 Task: Automatically choose a page size in the timeline.
Action: Mouse moved to (15, 559)
Screenshot: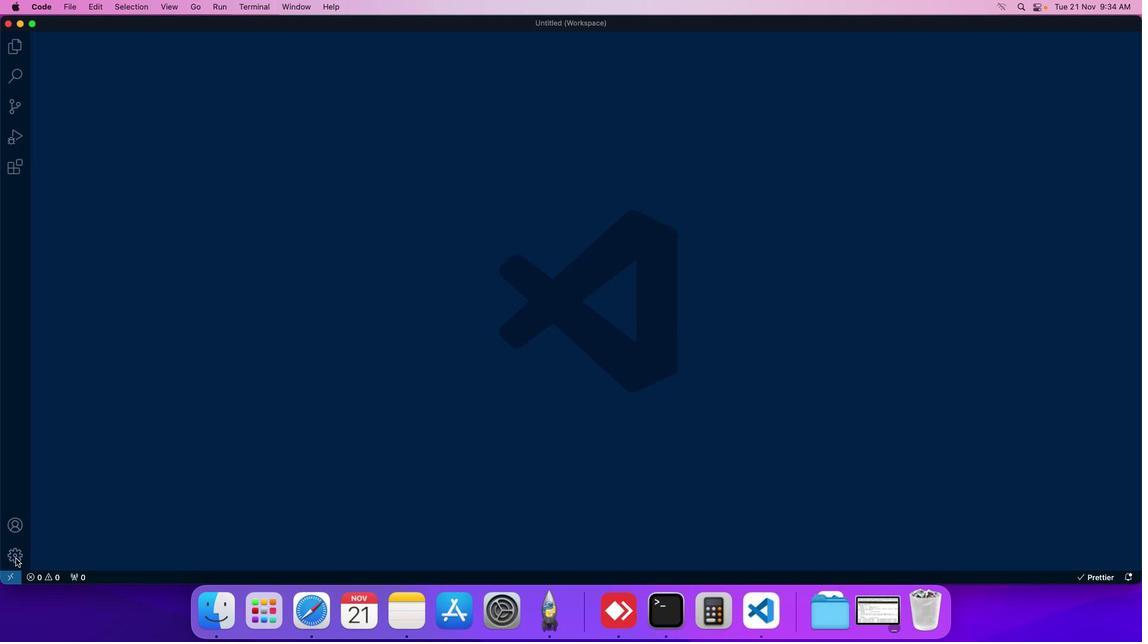 
Action: Mouse pressed left at (15, 559)
Screenshot: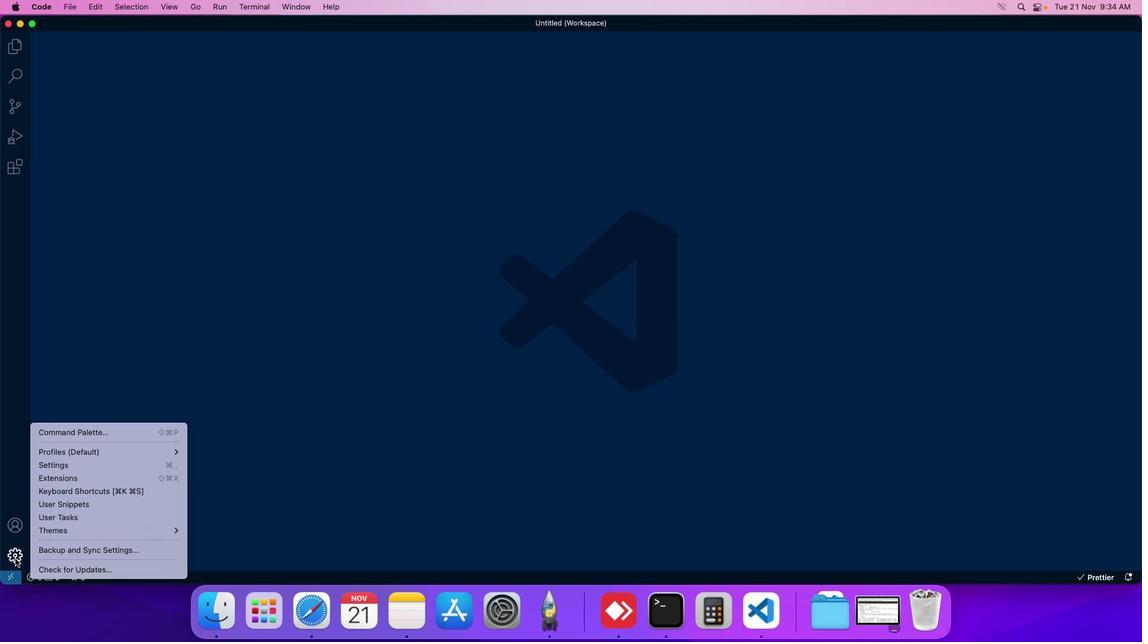 
Action: Mouse moved to (72, 464)
Screenshot: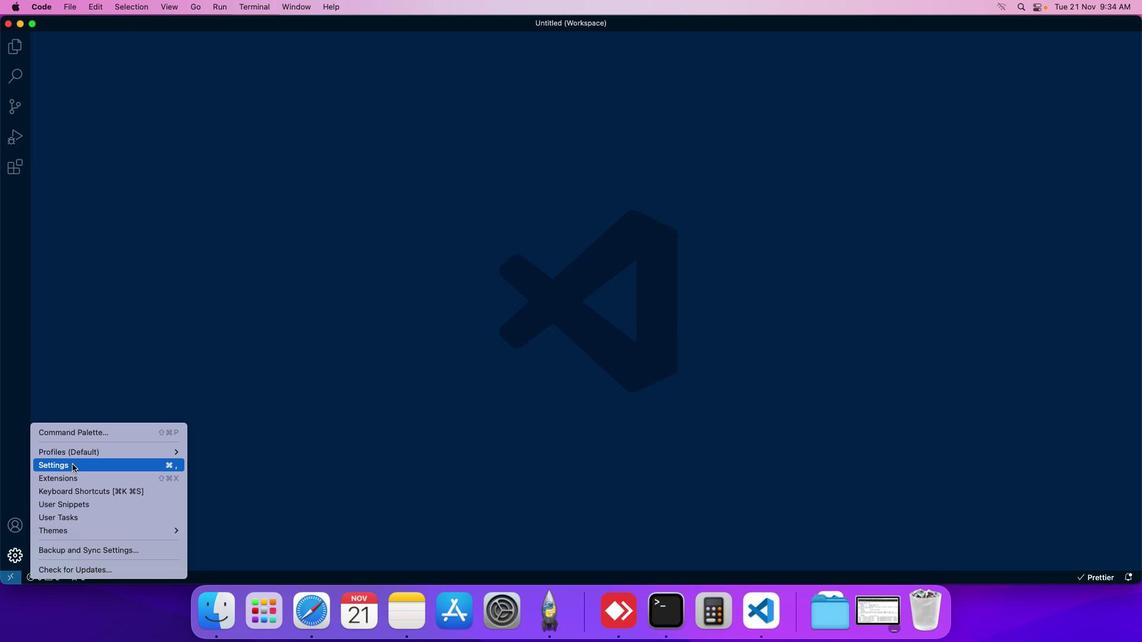 
Action: Mouse pressed left at (72, 464)
Screenshot: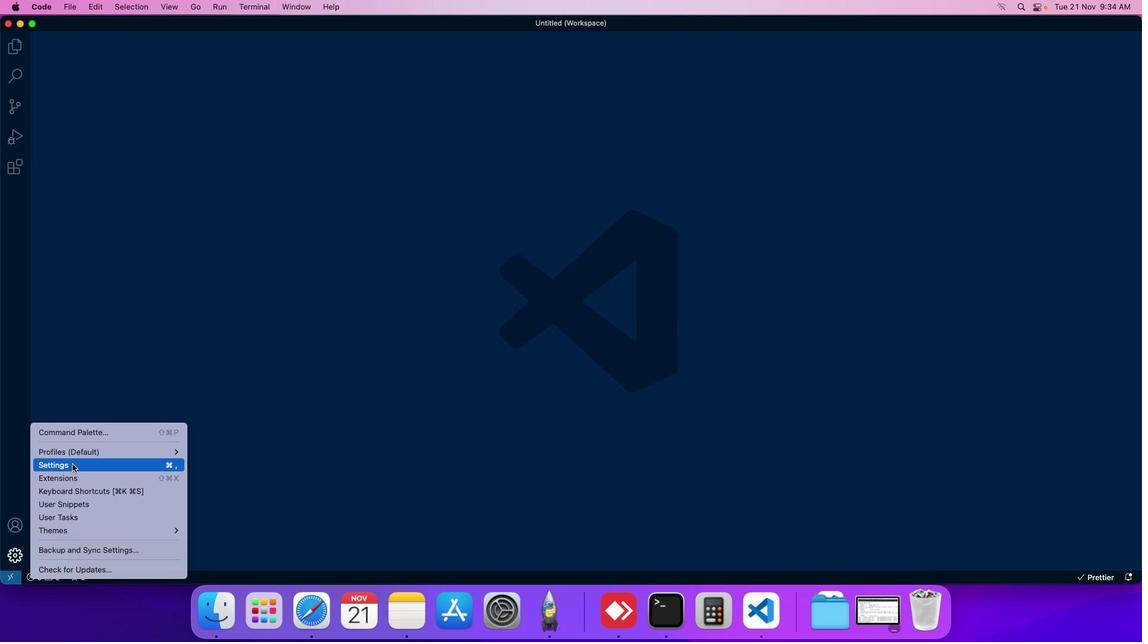 
Action: Mouse moved to (288, 96)
Screenshot: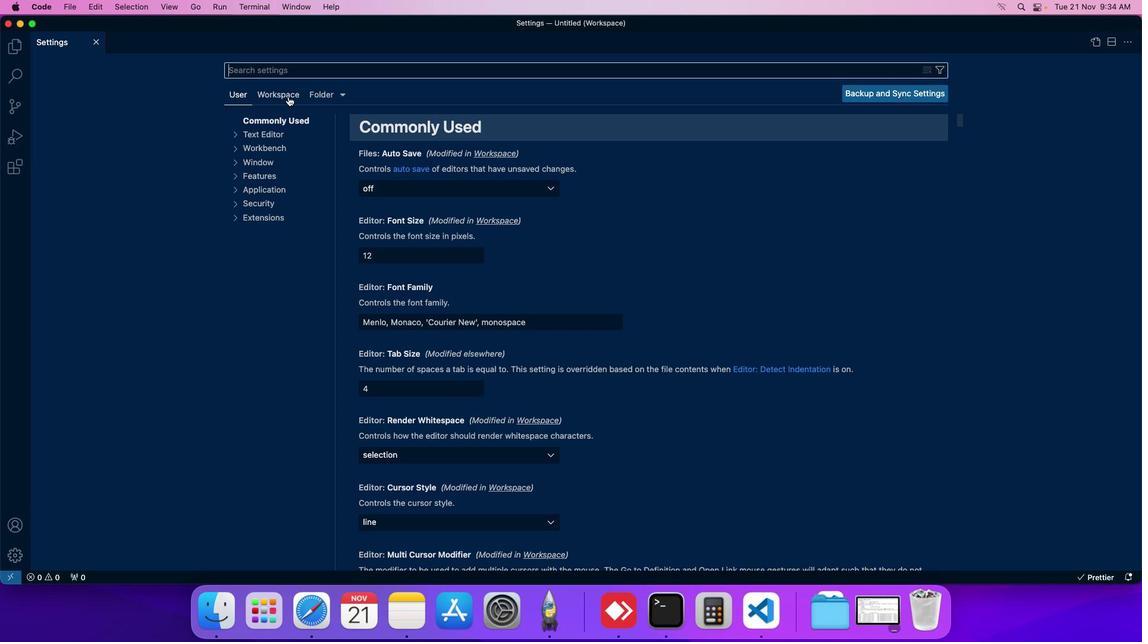 
Action: Mouse pressed left at (288, 96)
Screenshot: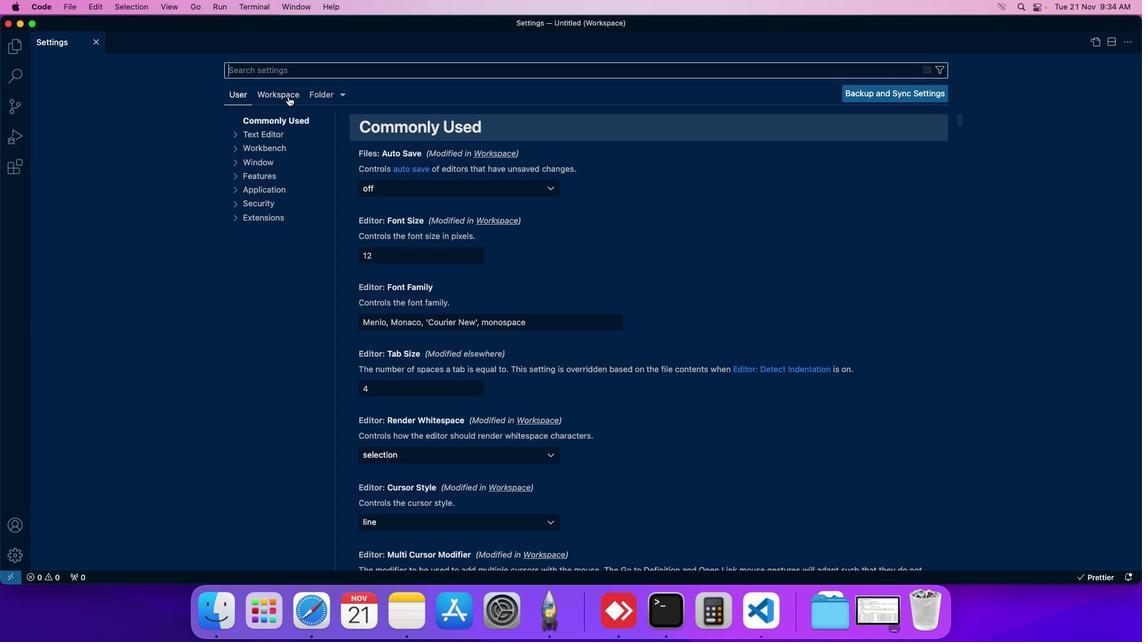 
Action: Mouse moved to (269, 176)
Screenshot: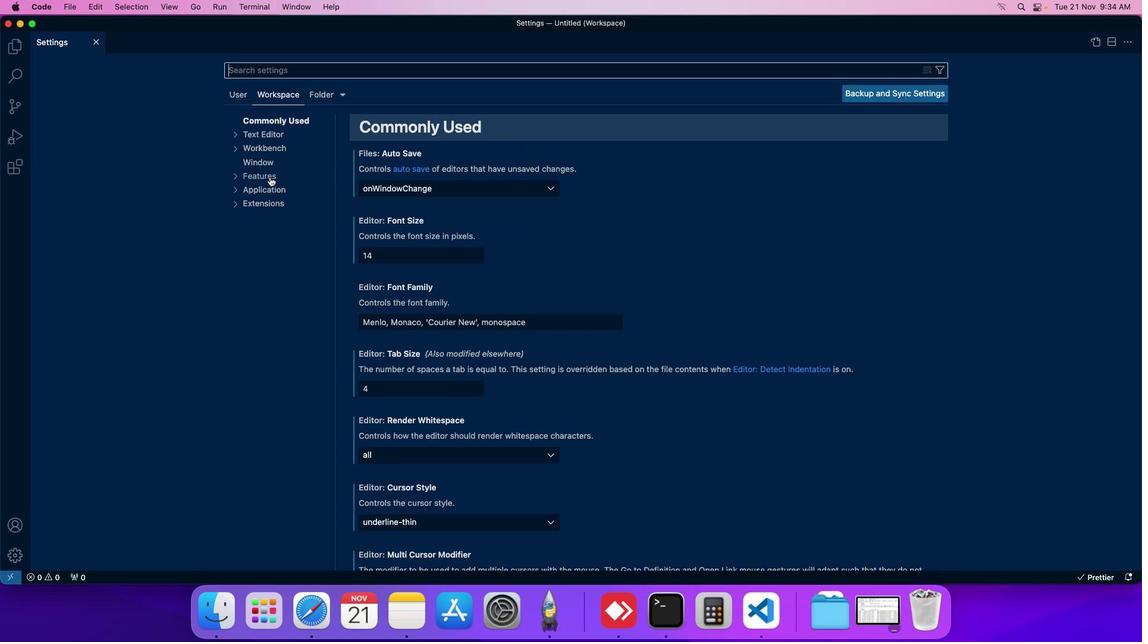 
Action: Mouse pressed left at (269, 176)
Screenshot: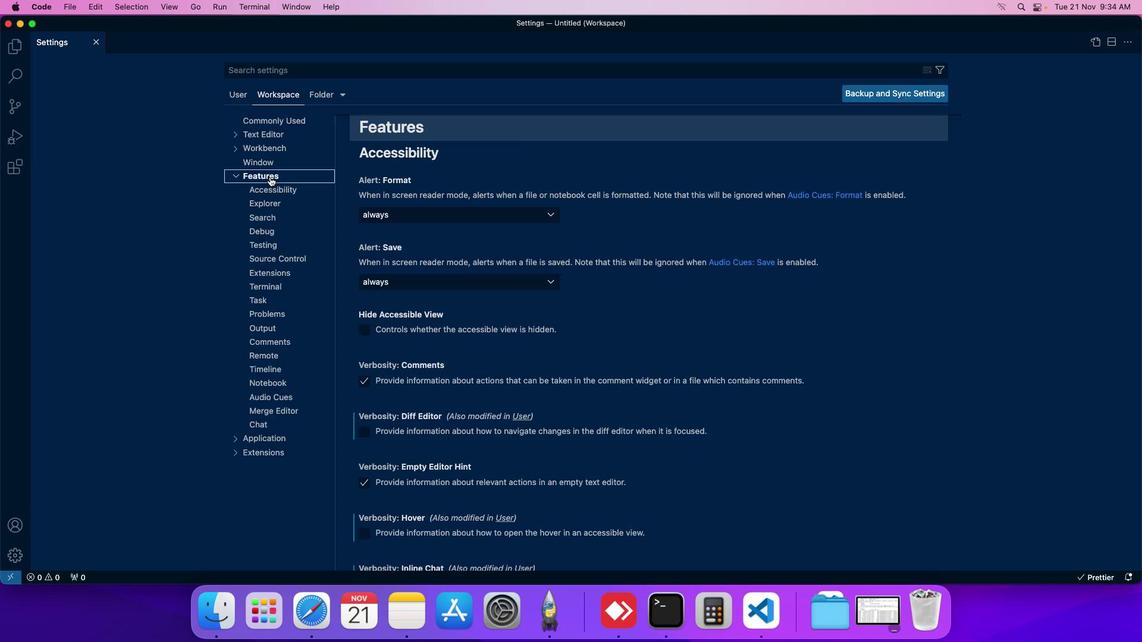
Action: Mouse moved to (260, 370)
Screenshot: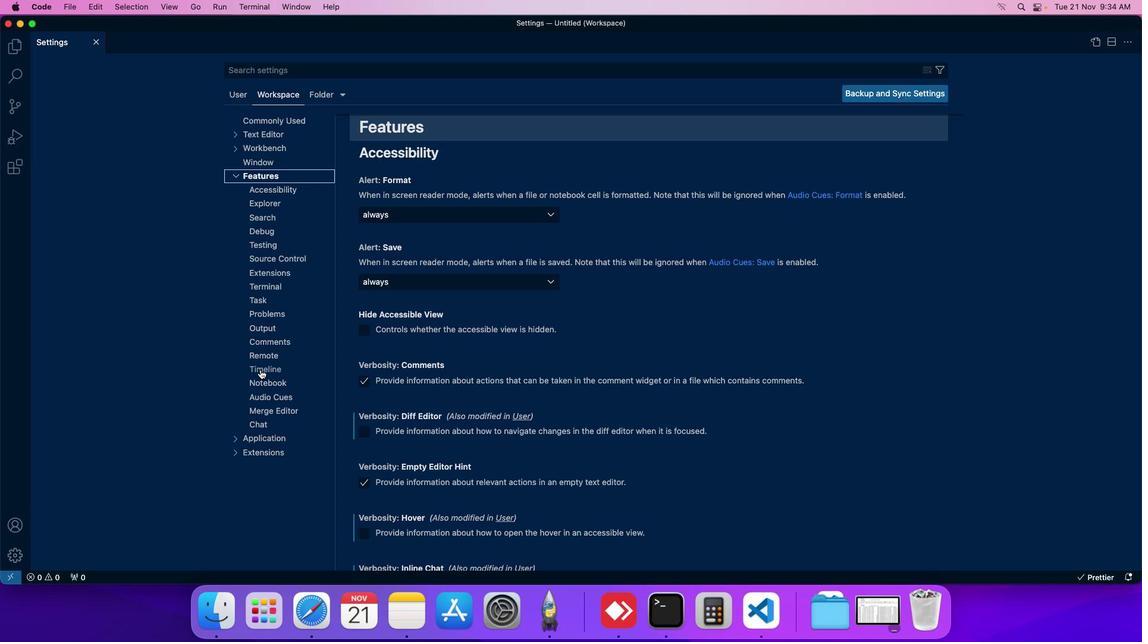 
Action: Mouse pressed left at (260, 370)
Screenshot: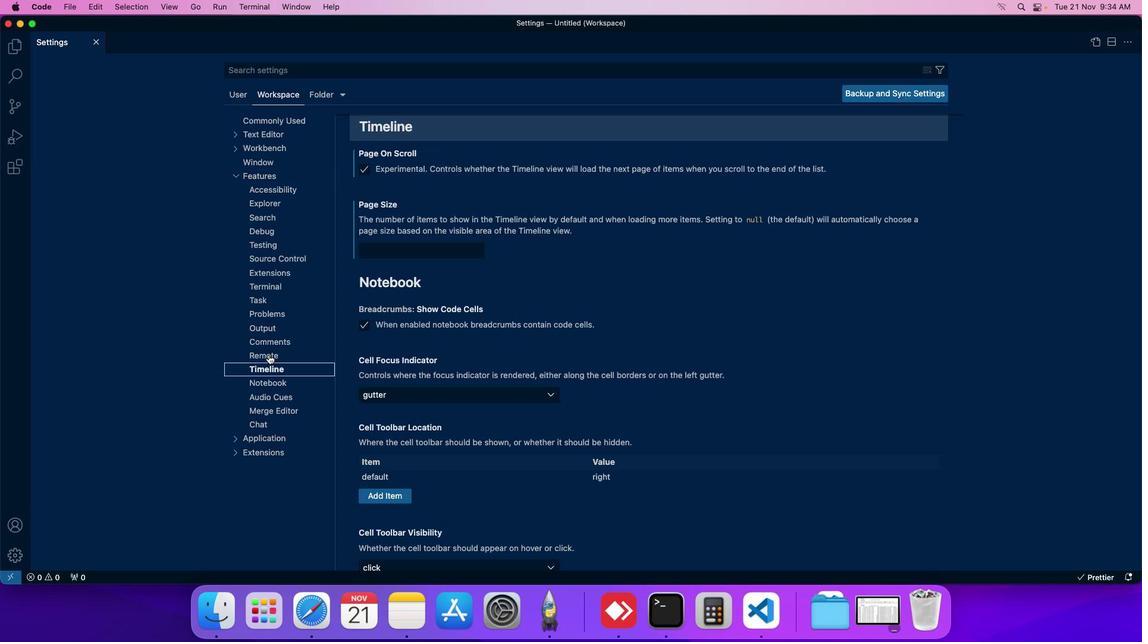 
Action: Mouse moved to (386, 253)
Screenshot: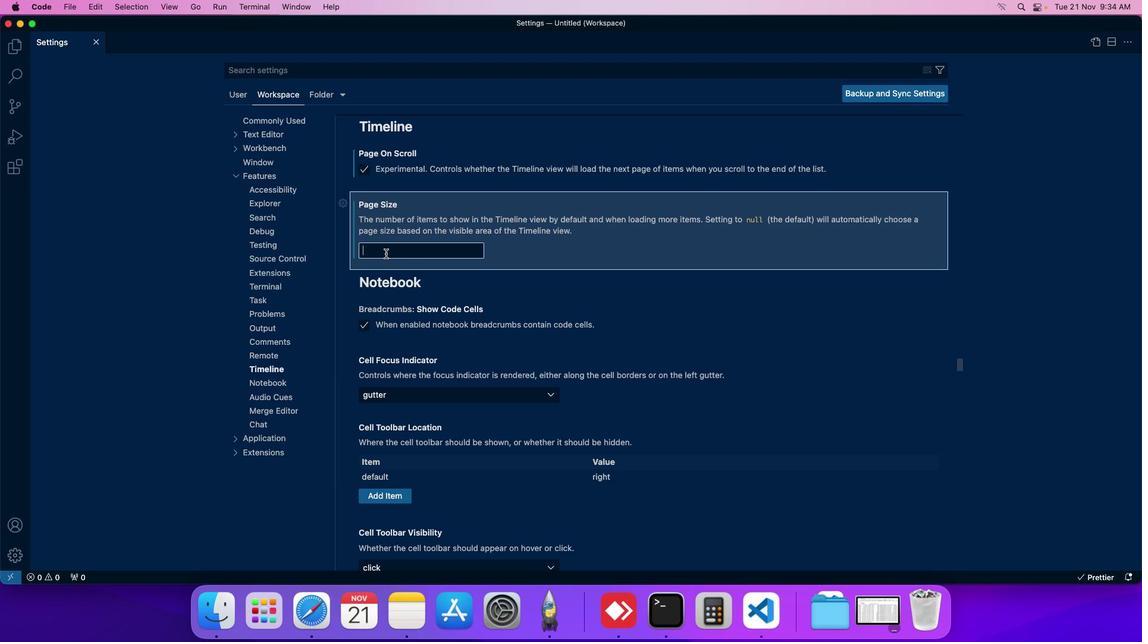 
Action: Mouse pressed left at (386, 253)
Screenshot: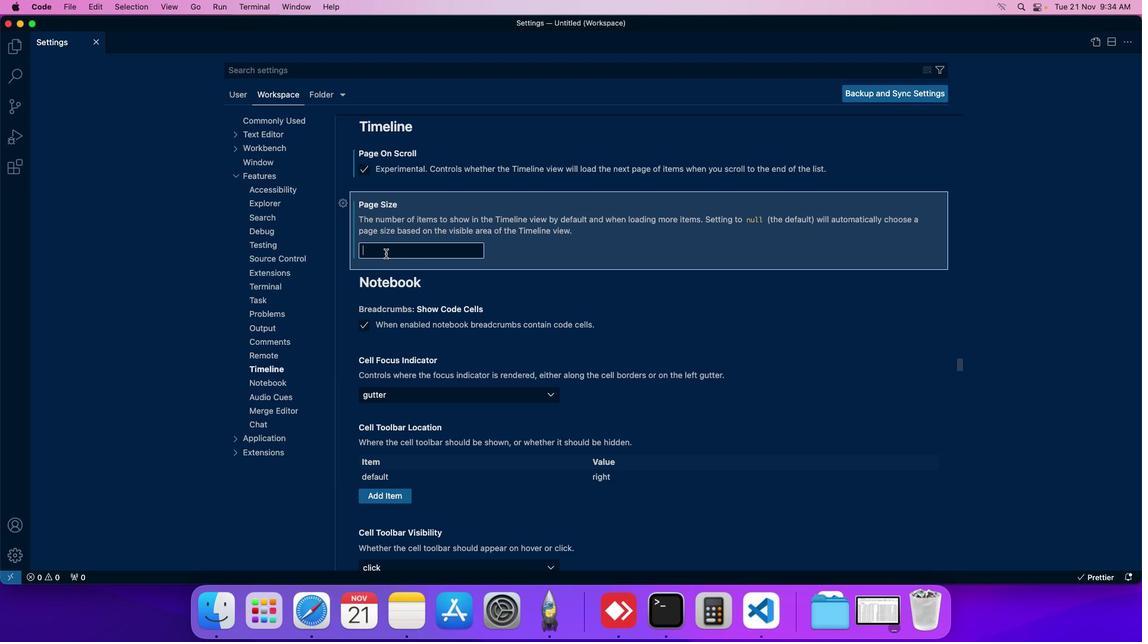 
Action: Key pressed '0'
Screenshot: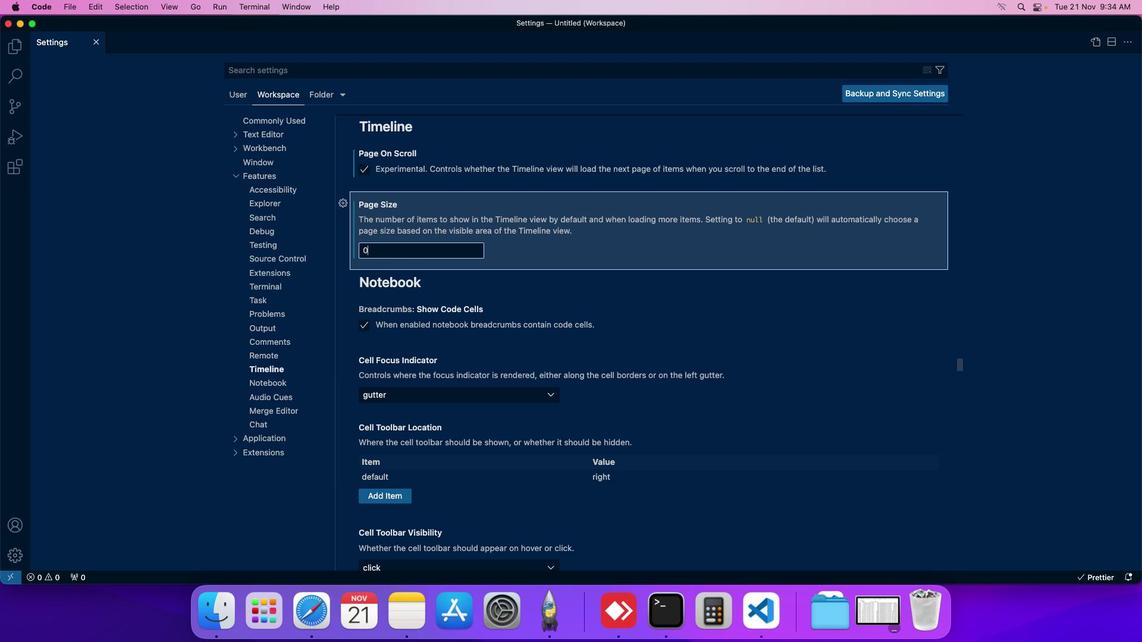 
